 Task: Use the formula "BETA.INV" in spreadsheet "Project protfolio".
Action: Mouse moved to (689, 103)
Screenshot: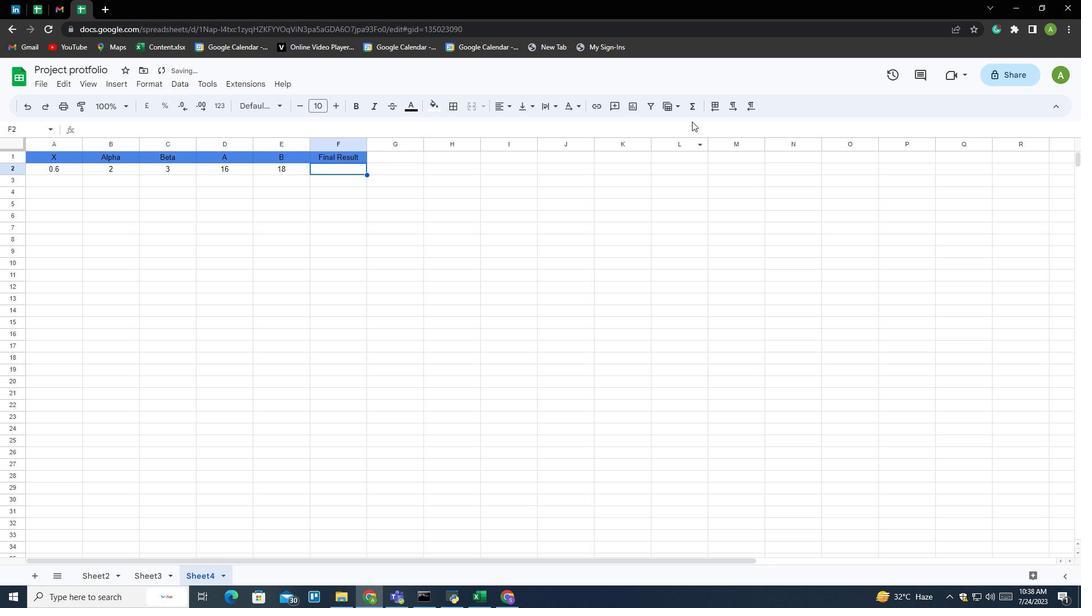 
Action: Mouse pressed left at (689, 103)
Screenshot: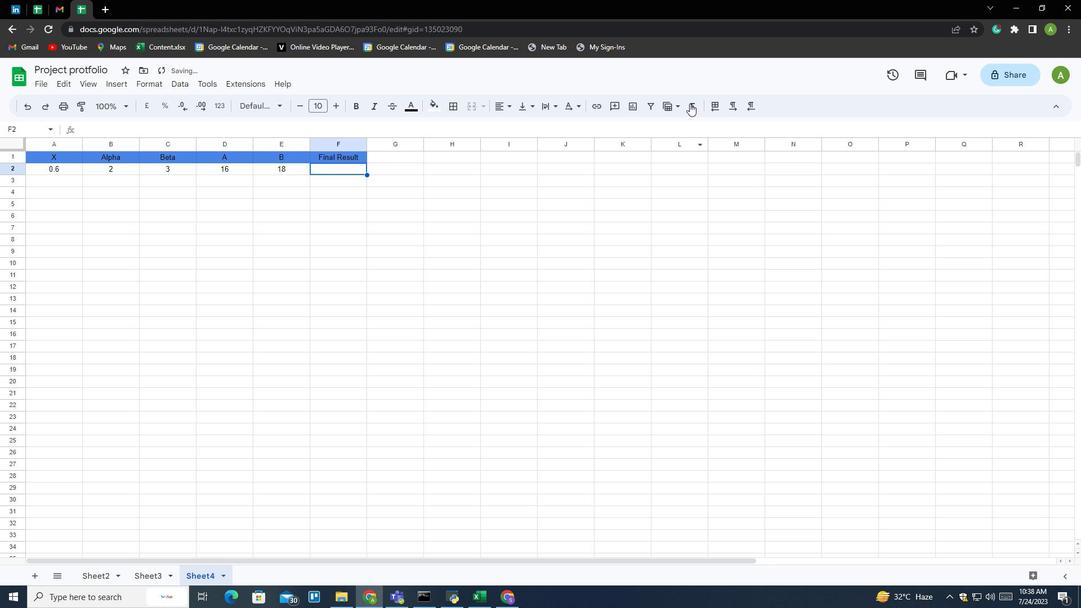 
Action: Mouse moved to (708, 223)
Screenshot: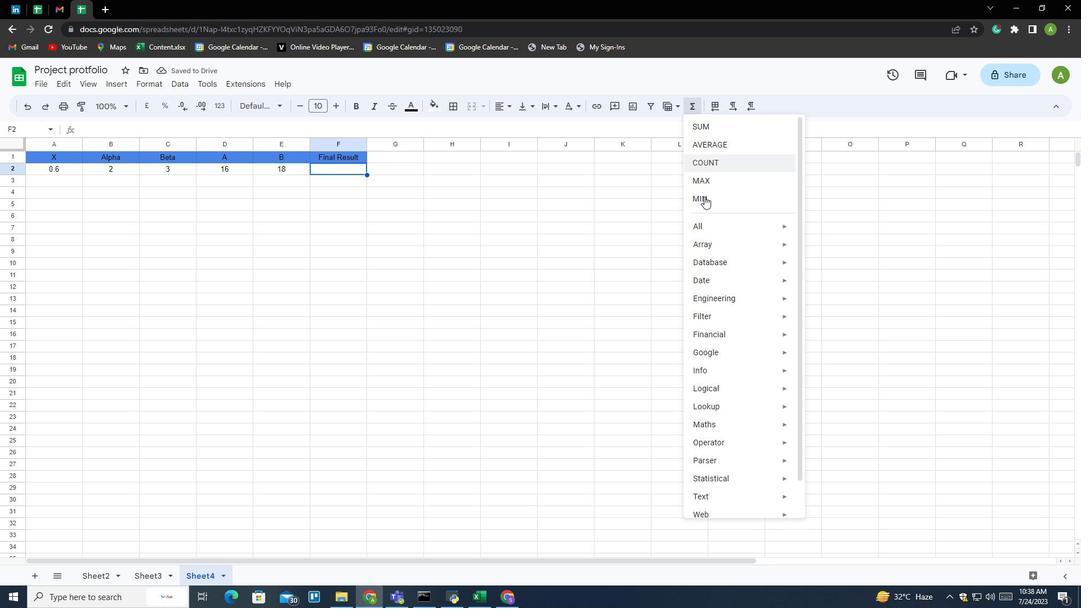 
Action: Mouse pressed left at (708, 223)
Screenshot: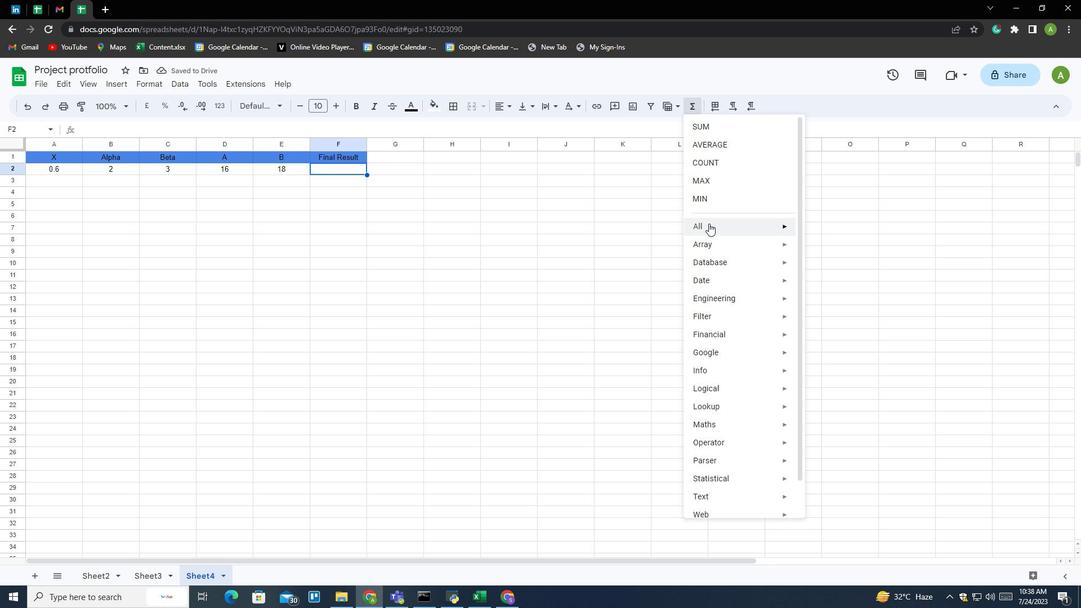 
Action: Mouse moved to (839, 339)
Screenshot: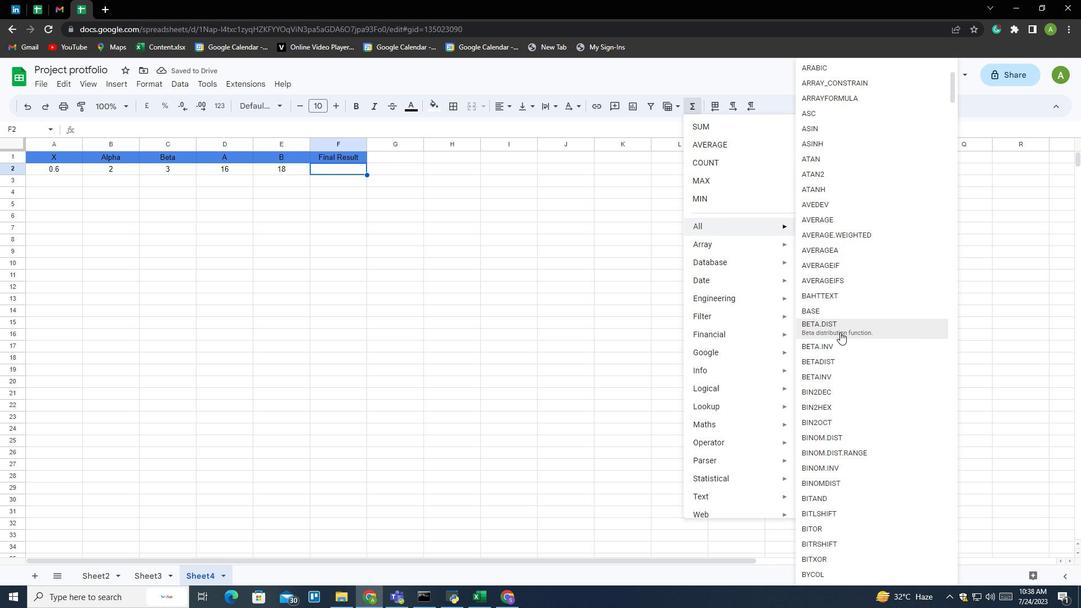 
Action: Mouse pressed left at (839, 339)
Screenshot: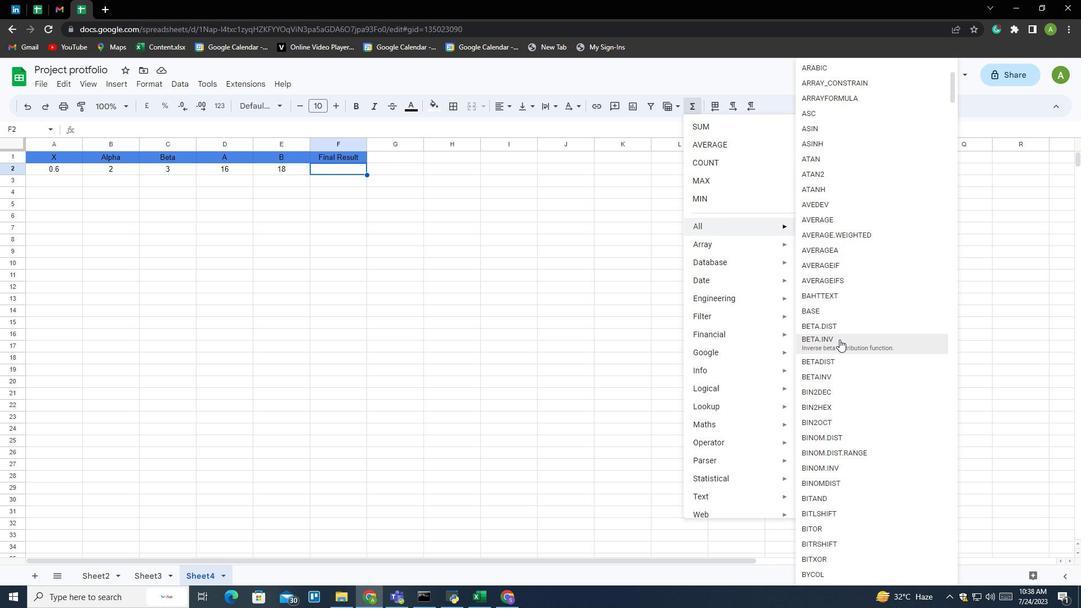 
Action: Mouse moved to (48, 170)
Screenshot: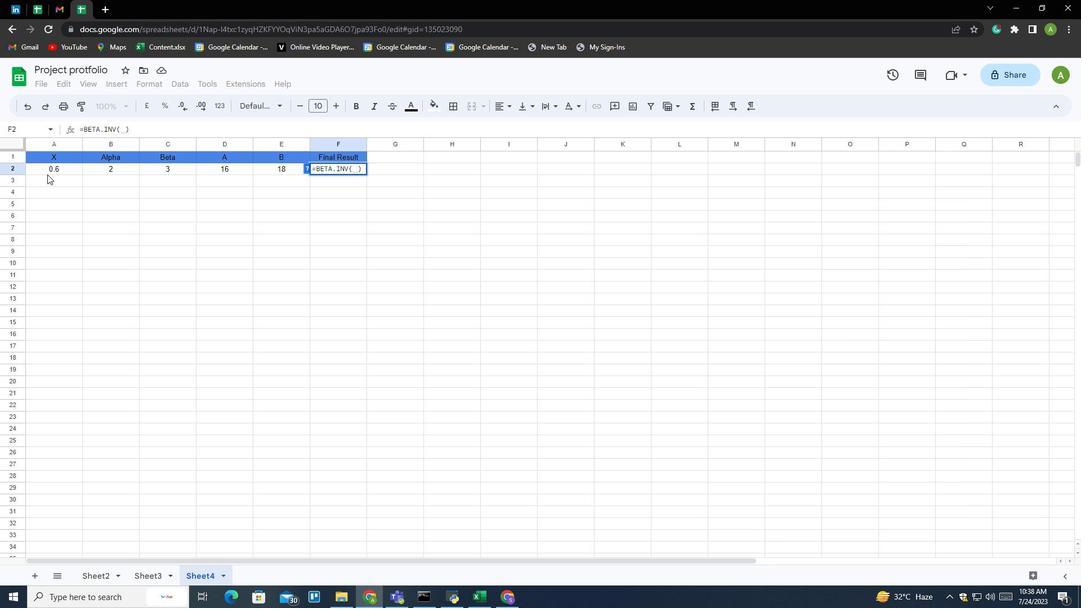 
Action: Mouse pressed left at (48, 170)
Screenshot: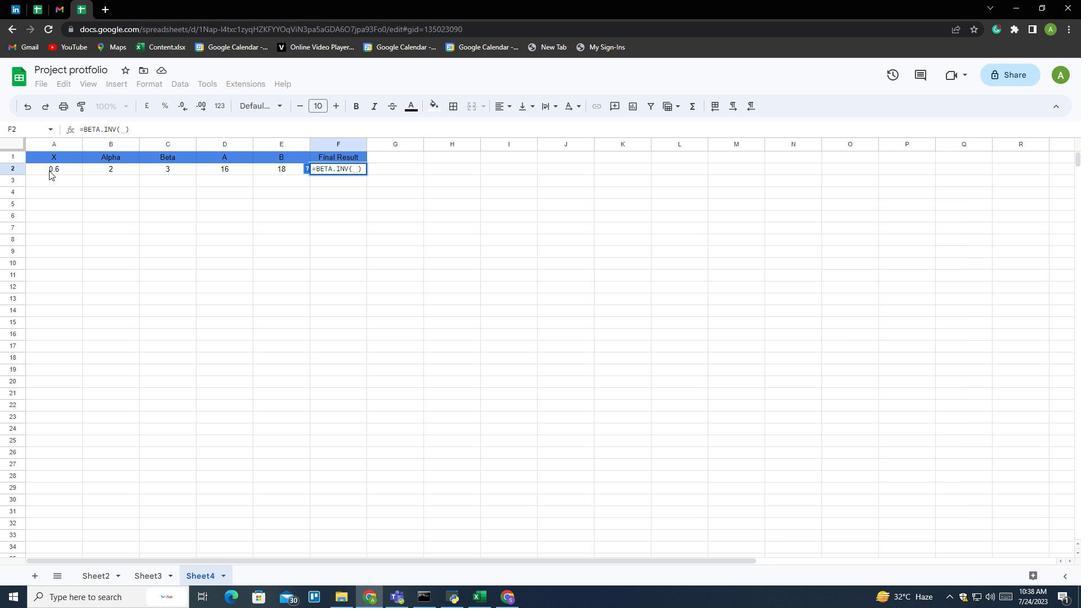 
Action: Mouse moved to (100, 167)
Screenshot: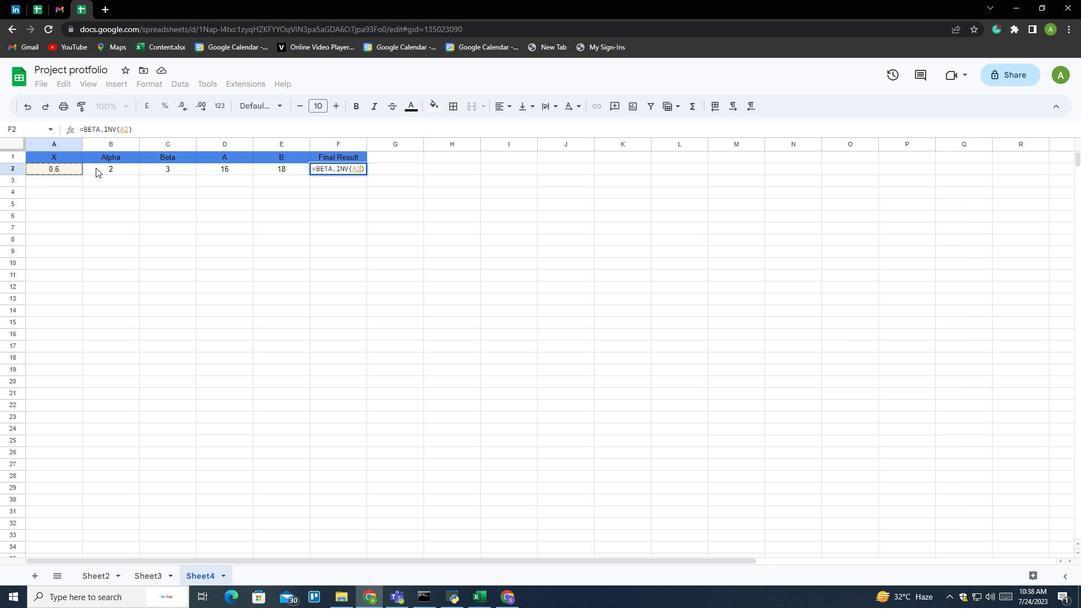 
Action: Mouse pressed left at (100, 167)
Screenshot: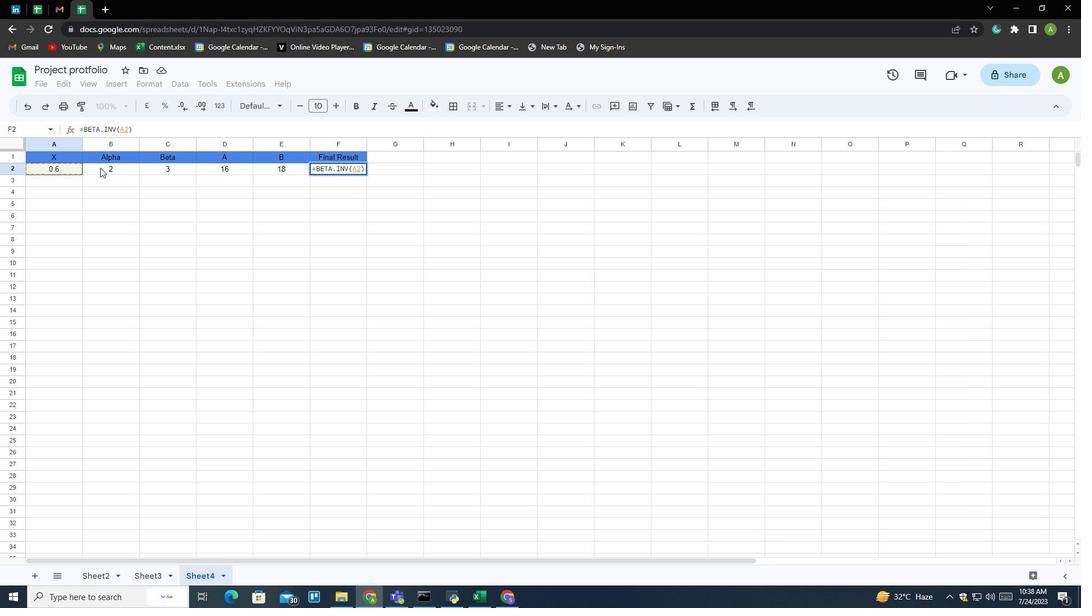 
Action: Mouse moved to (162, 167)
Screenshot: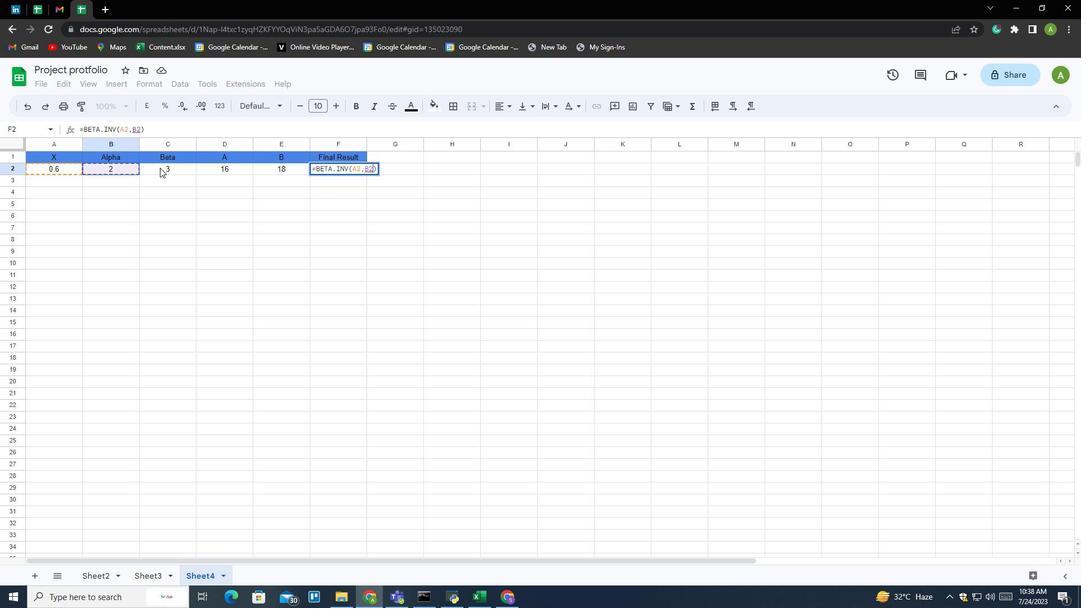 
Action: Mouse pressed left at (162, 167)
Screenshot: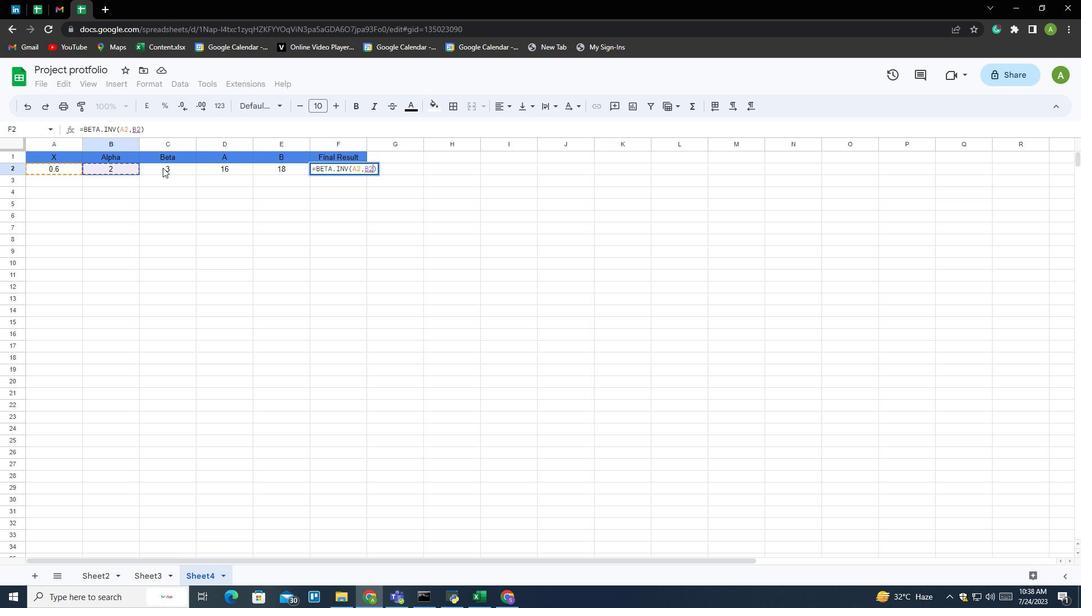 
Action: Mouse moved to (349, 203)
Screenshot: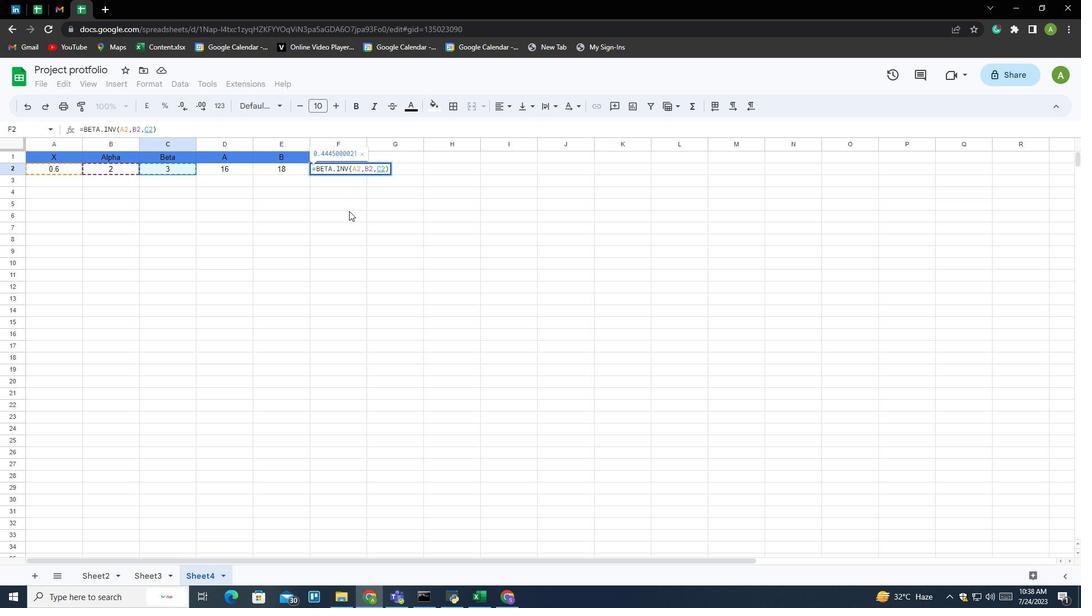 
Action: Key pressed <Key.enter>
Screenshot: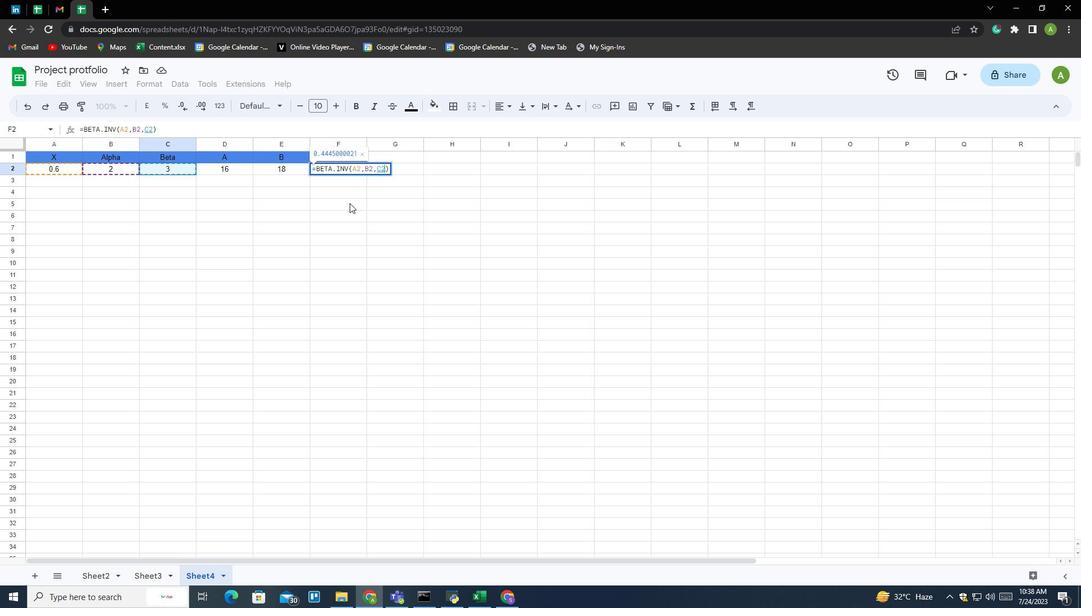 
Action: Mouse moved to (349, 201)
Screenshot: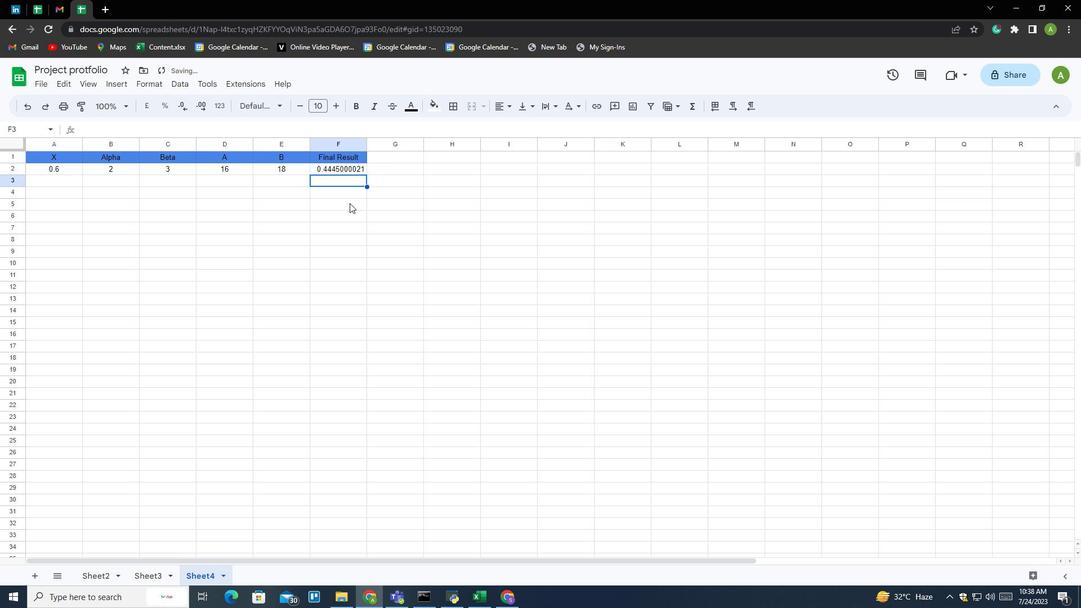 
